 Task: Change the layout to portrait.
Action: Mouse moved to (793, 238)
Screenshot: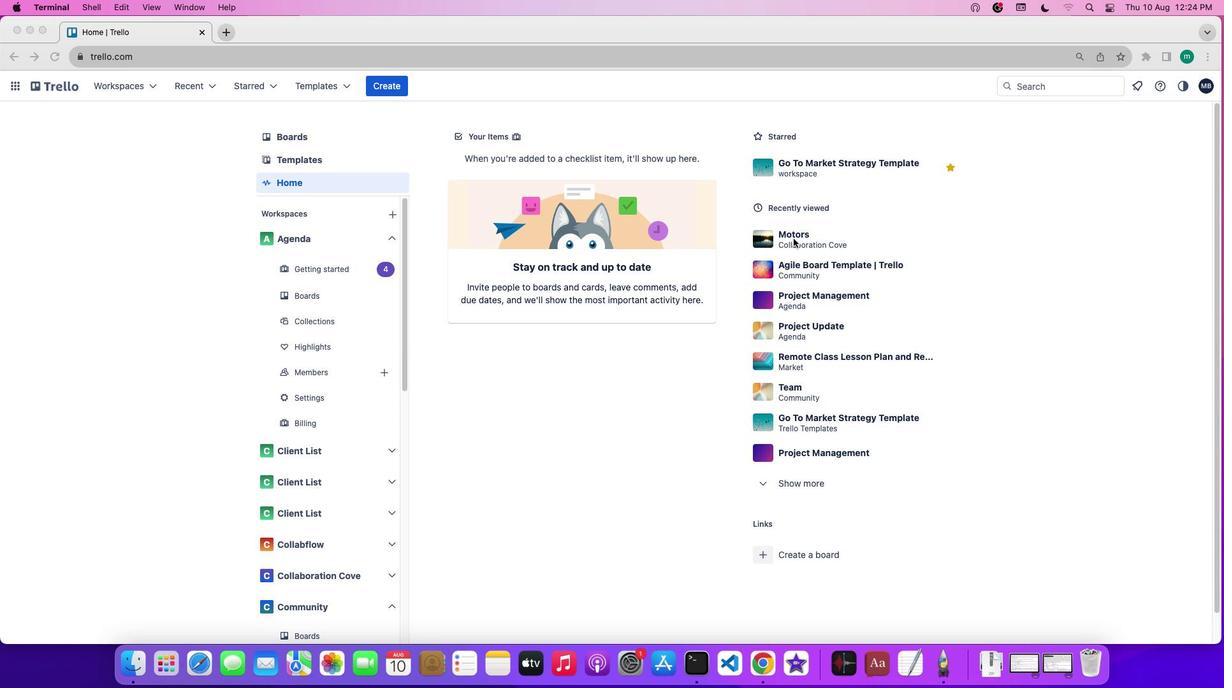 
Action: Mouse pressed left at (793, 238)
Screenshot: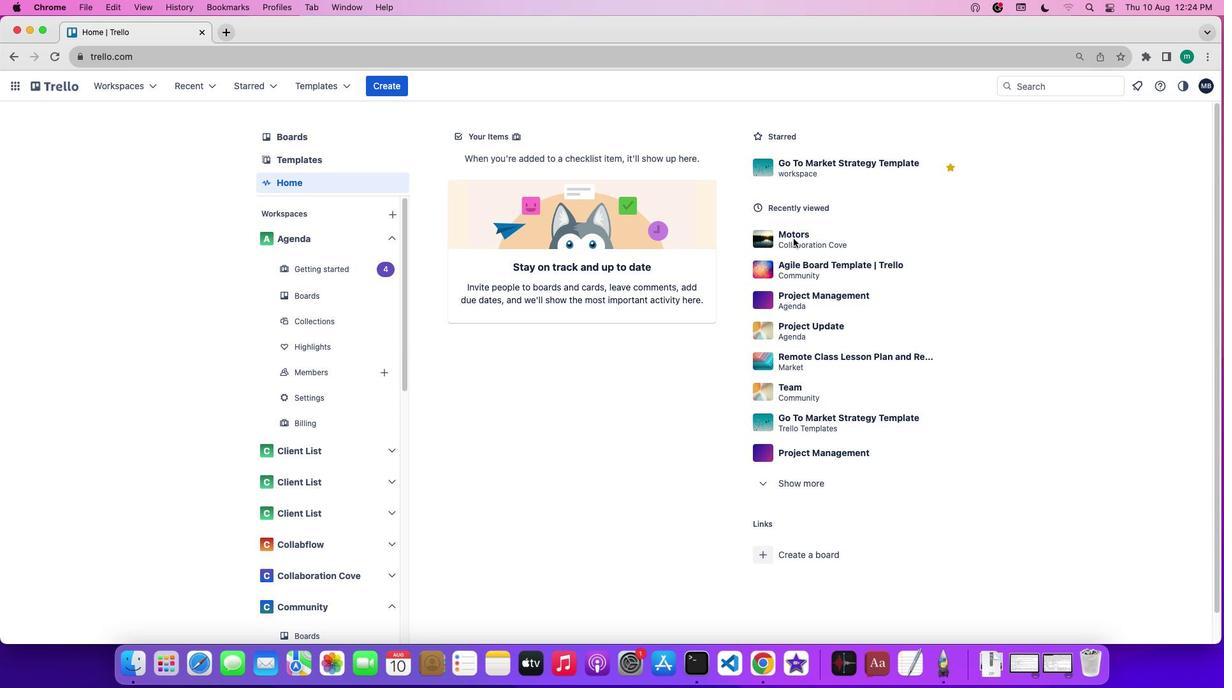 
Action: Mouse pressed left at (793, 238)
Screenshot: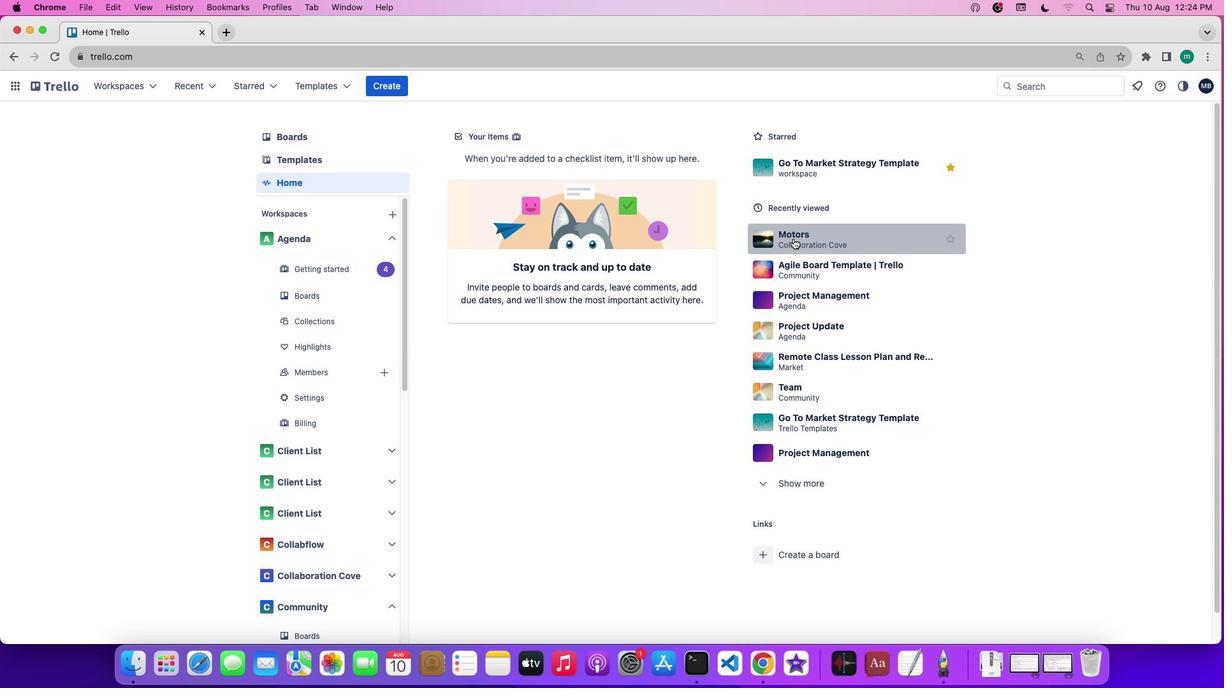 
Action: Mouse moved to (1068, 255)
Screenshot: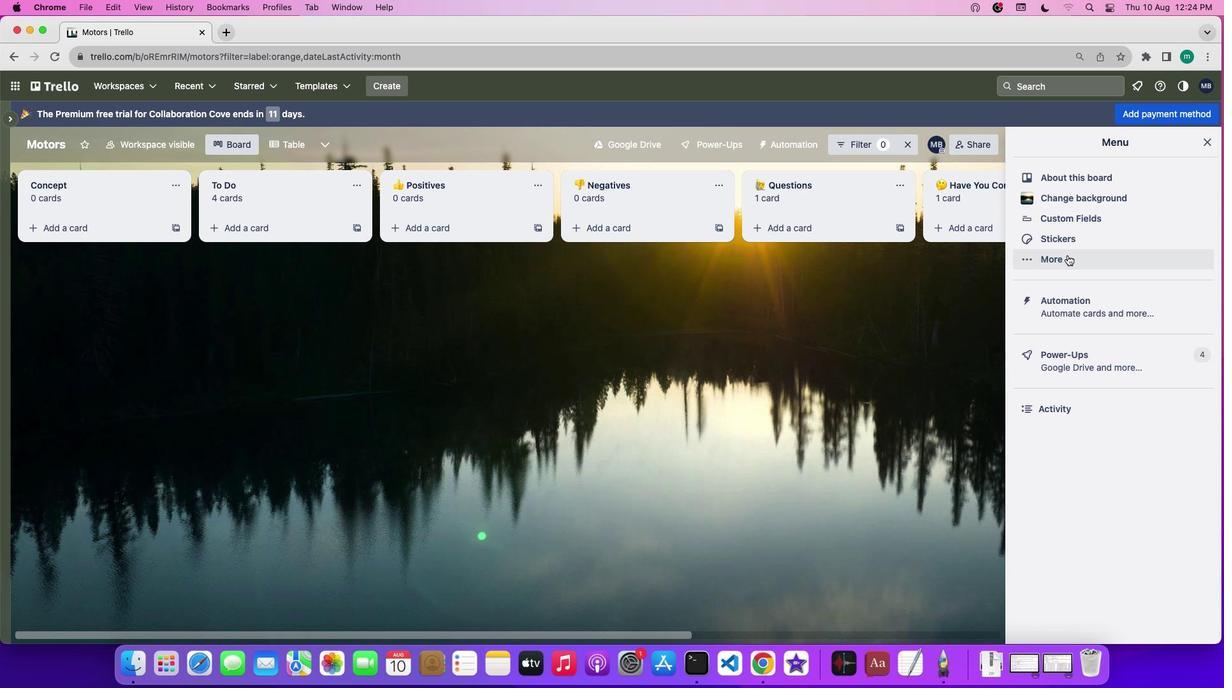 
Action: Mouse pressed left at (1068, 255)
Screenshot: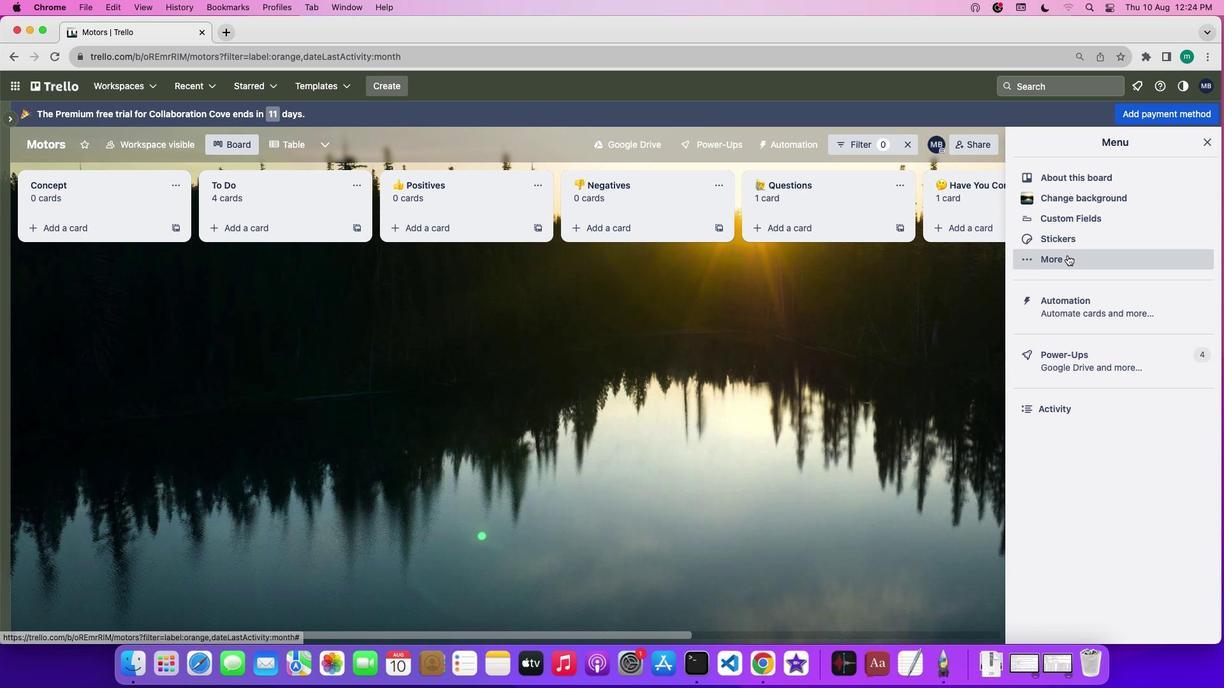 
Action: Mouse moved to (1081, 357)
Screenshot: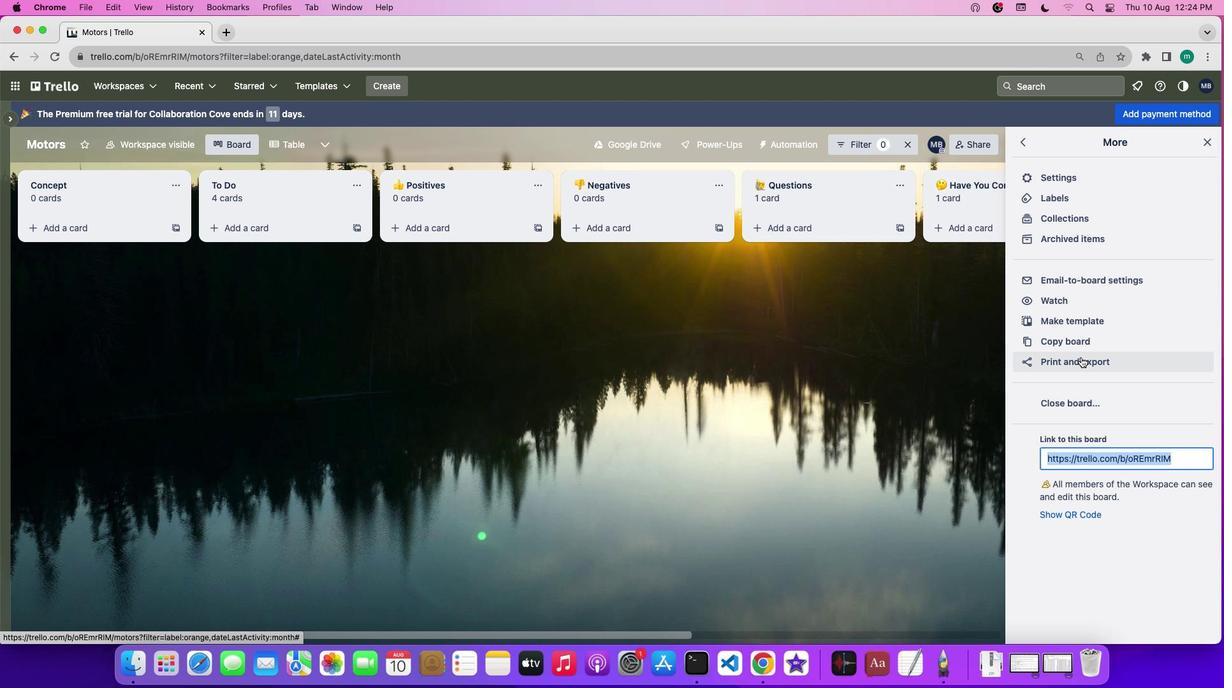 
Action: Mouse pressed left at (1081, 357)
Screenshot: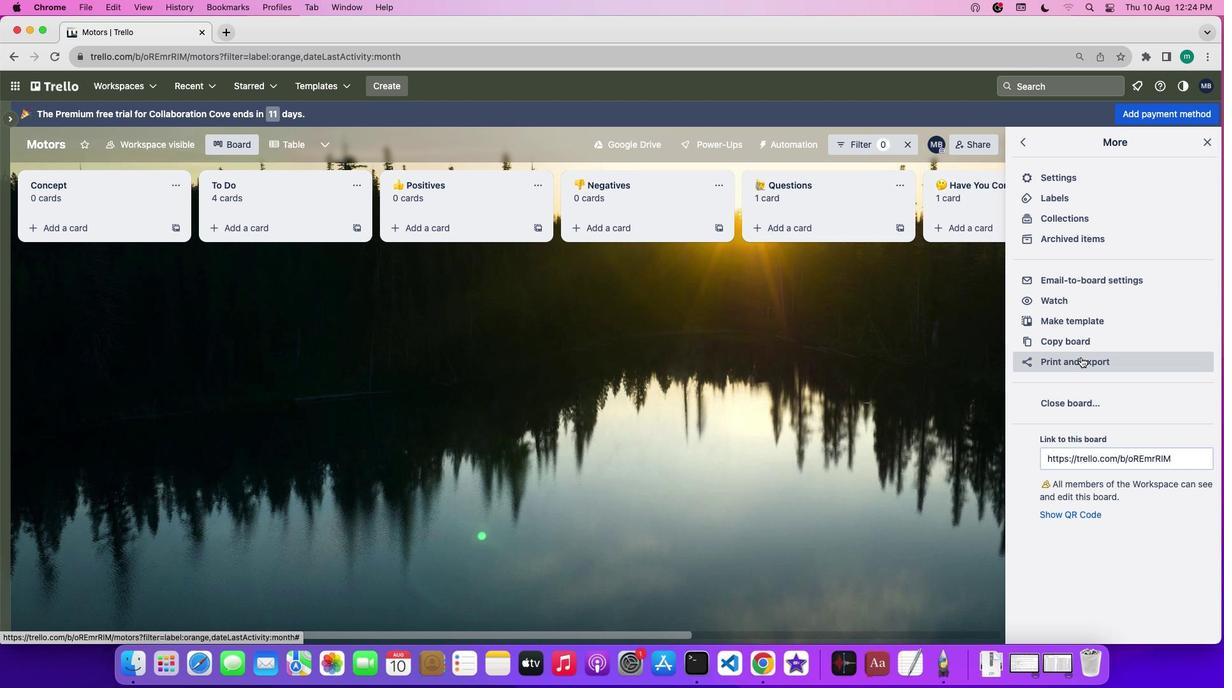 
Action: Mouse moved to (1074, 411)
Screenshot: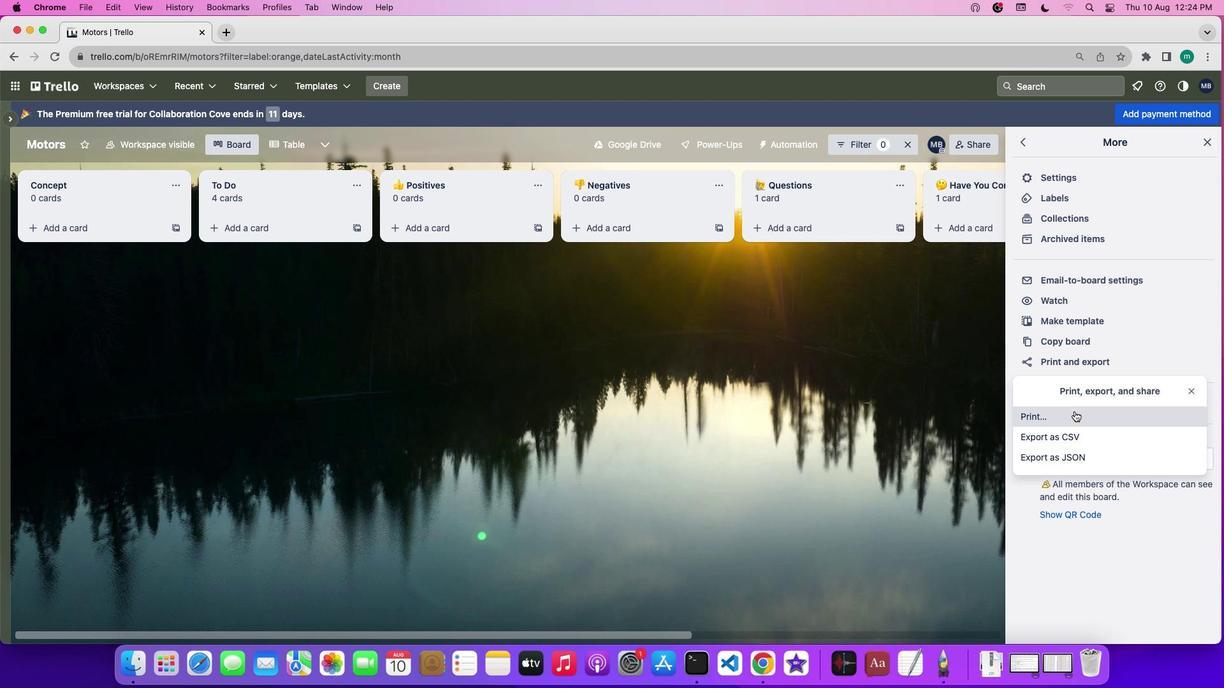 
Action: Mouse pressed left at (1074, 411)
Screenshot: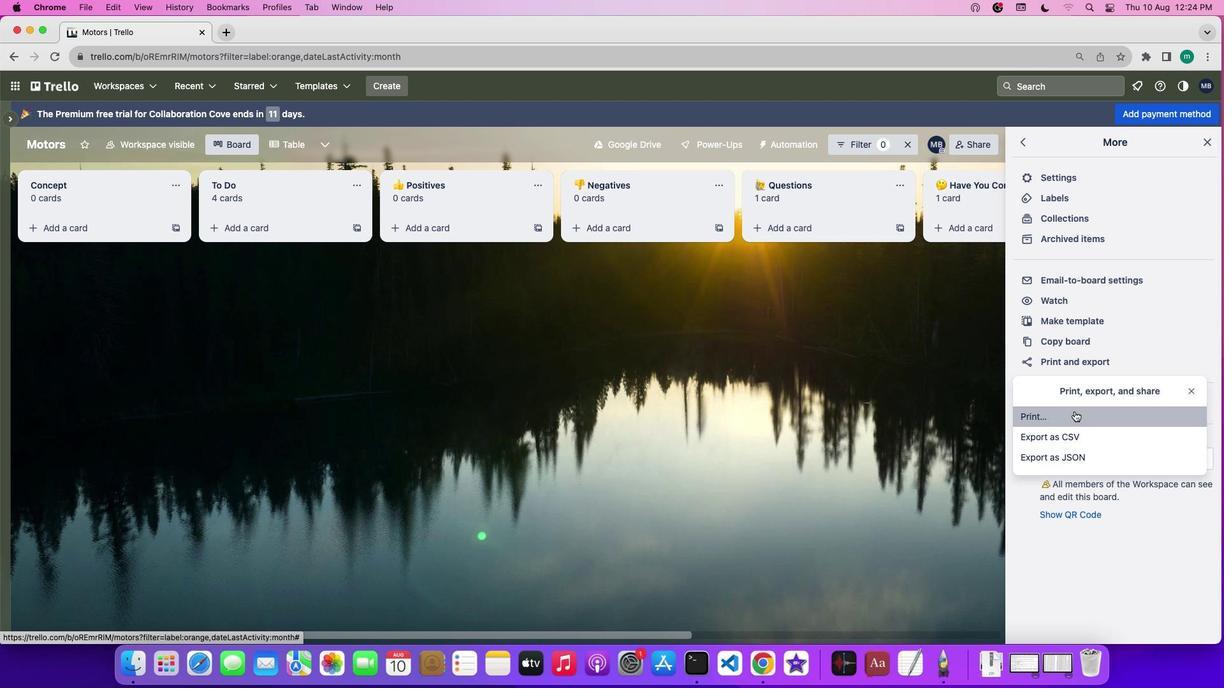 
Action: Mouse moved to (961, 195)
Screenshot: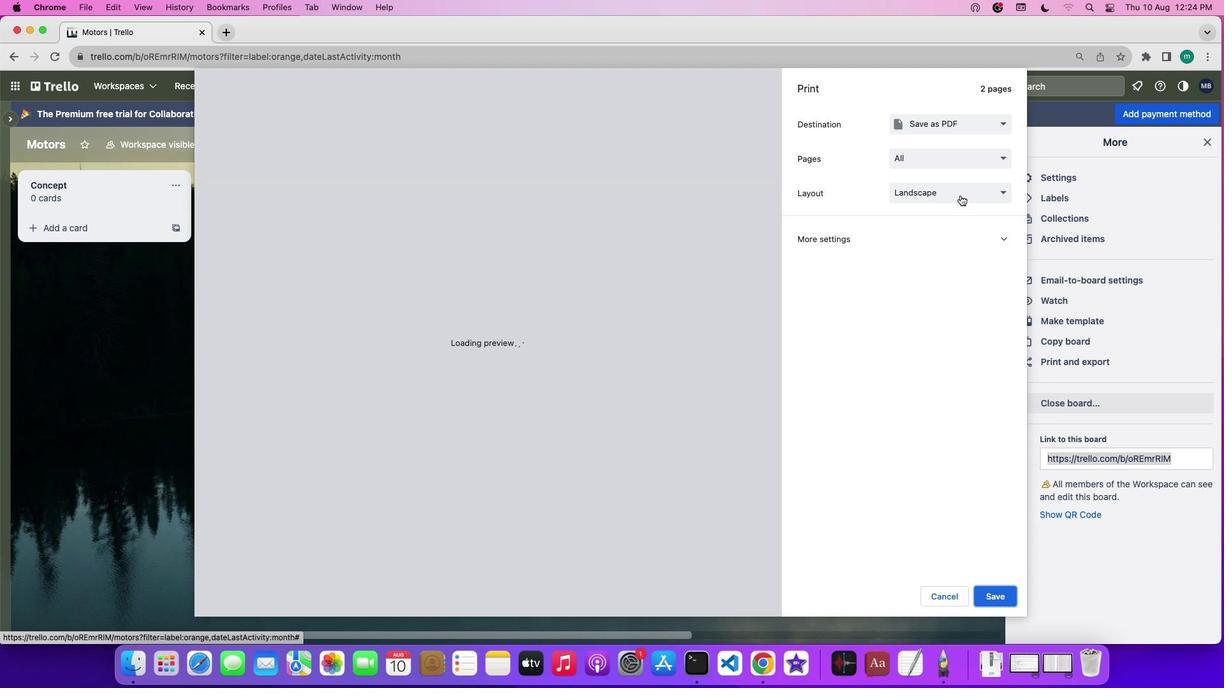 
Action: Mouse pressed left at (961, 195)
Screenshot: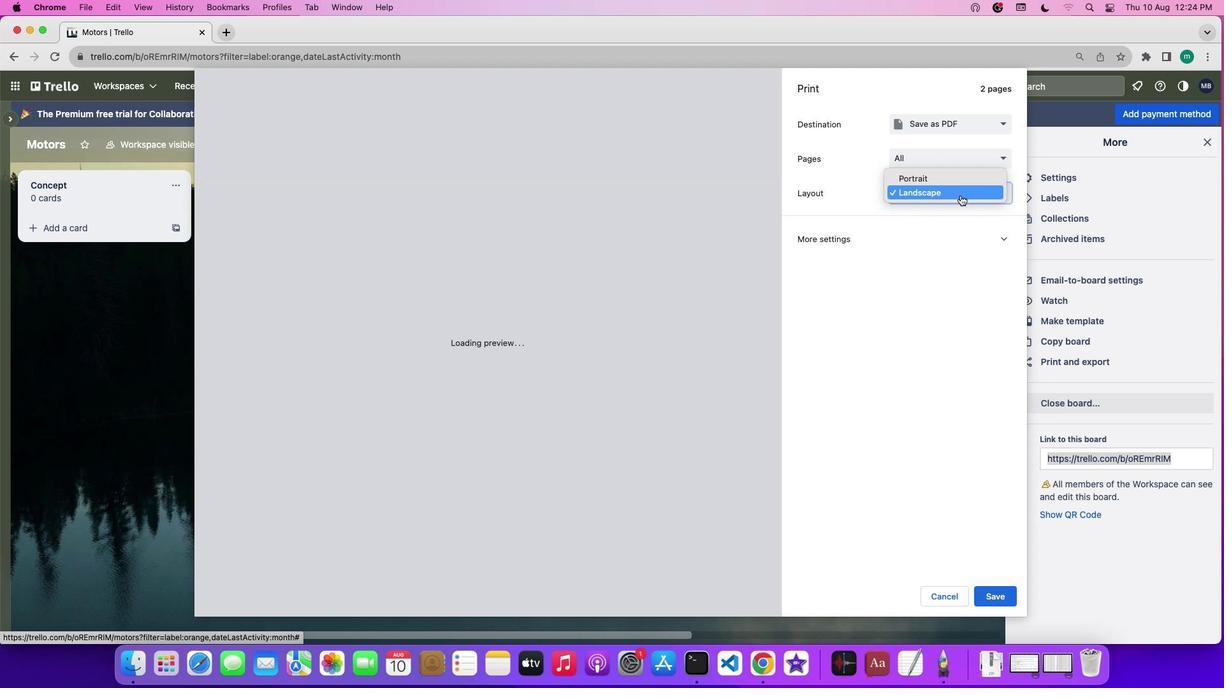 
Action: Mouse moved to (942, 179)
Screenshot: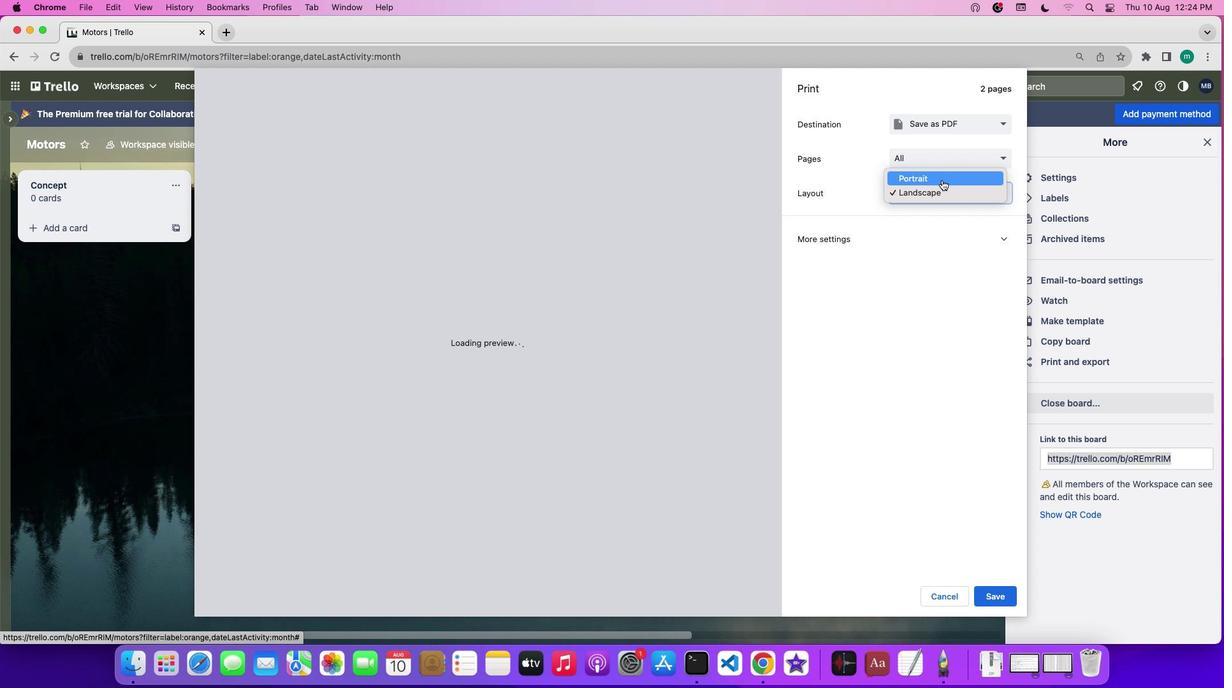 
Action: Mouse pressed left at (942, 179)
Screenshot: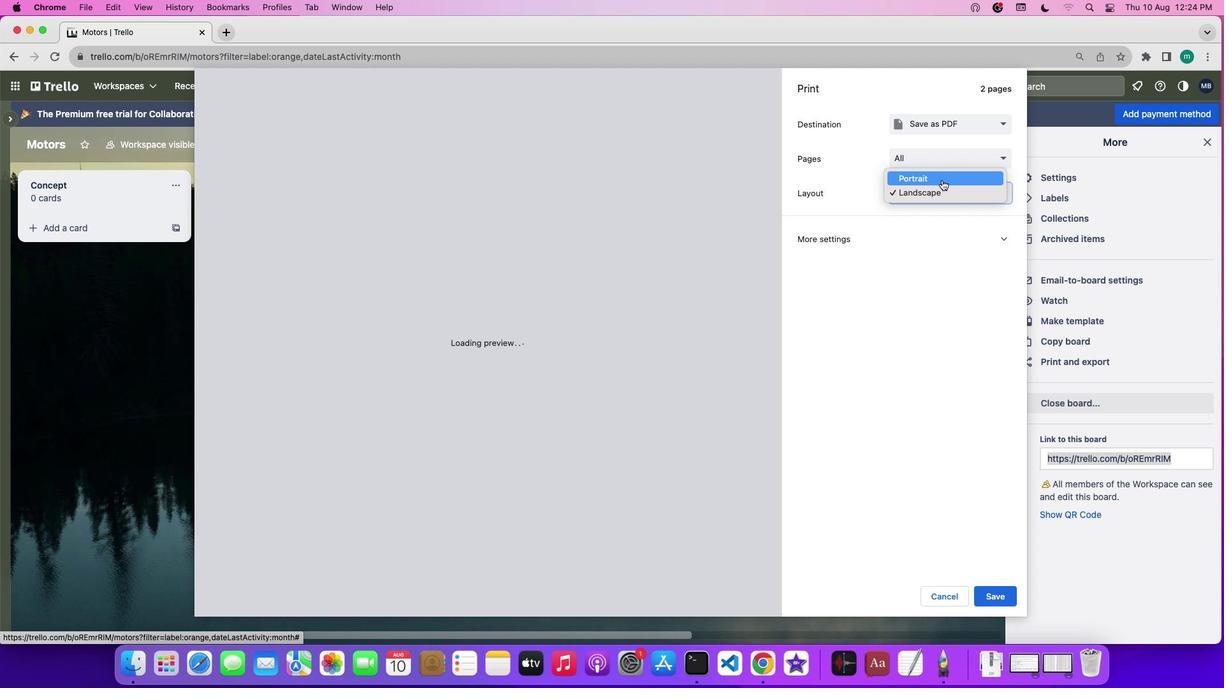 
